 Task: Use the audio channel remapper to remap the "Left" to "Left".
Action: Mouse moved to (122, 19)
Screenshot: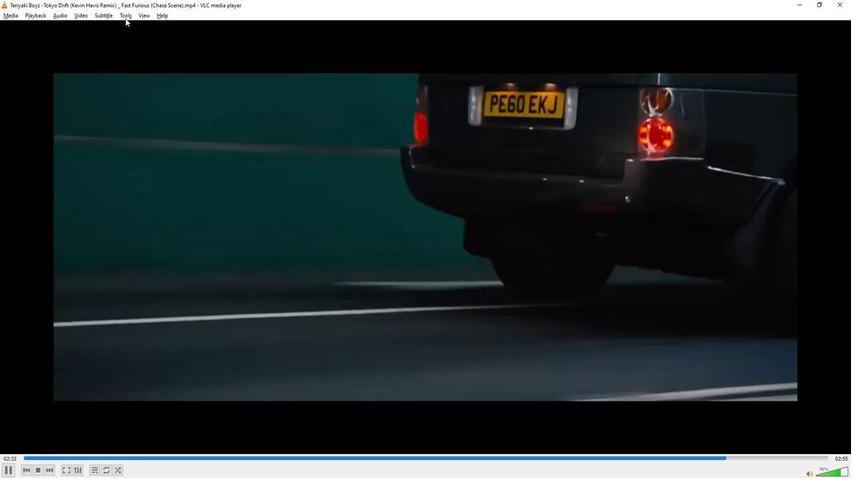 
Action: Mouse pressed left at (122, 19)
Screenshot: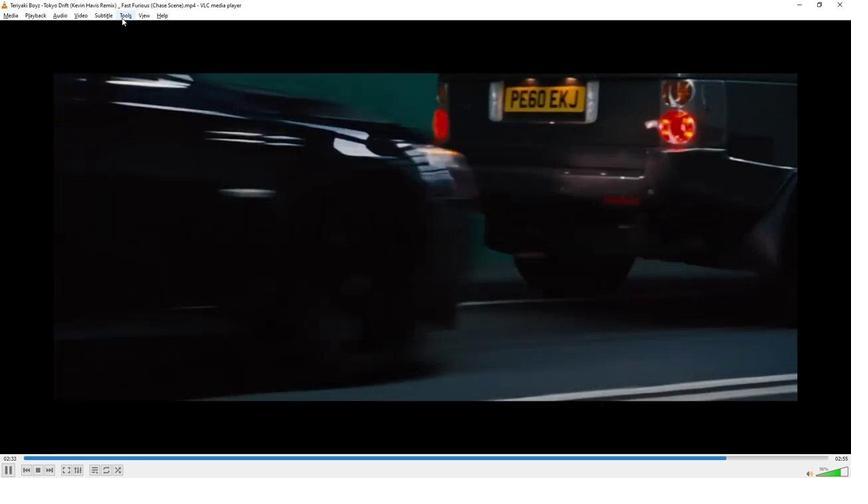 
Action: Mouse moved to (146, 123)
Screenshot: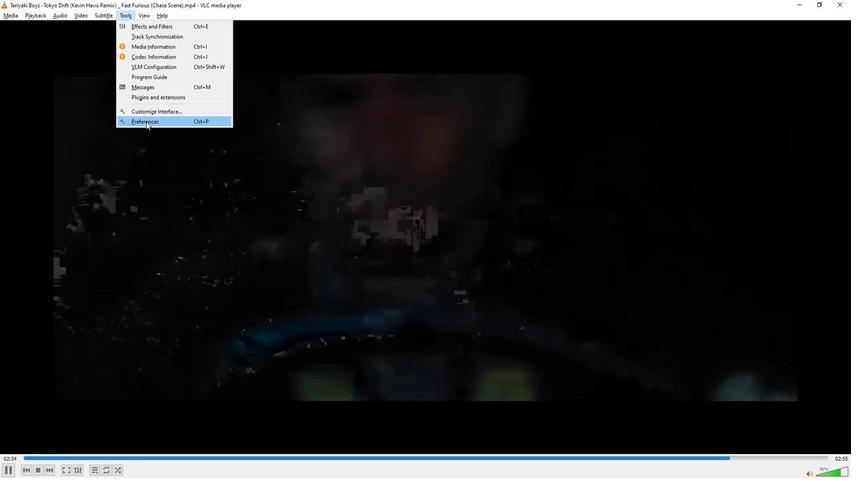 
Action: Mouse pressed left at (146, 123)
Screenshot: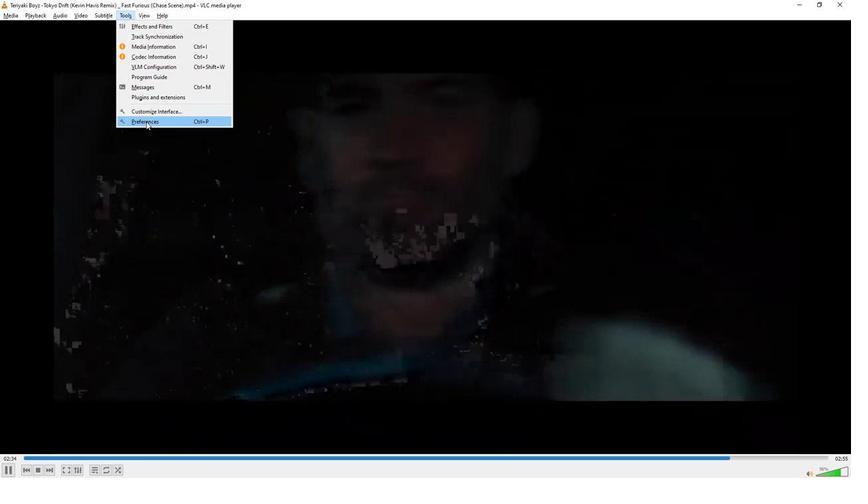 
Action: Mouse moved to (250, 357)
Screenshot: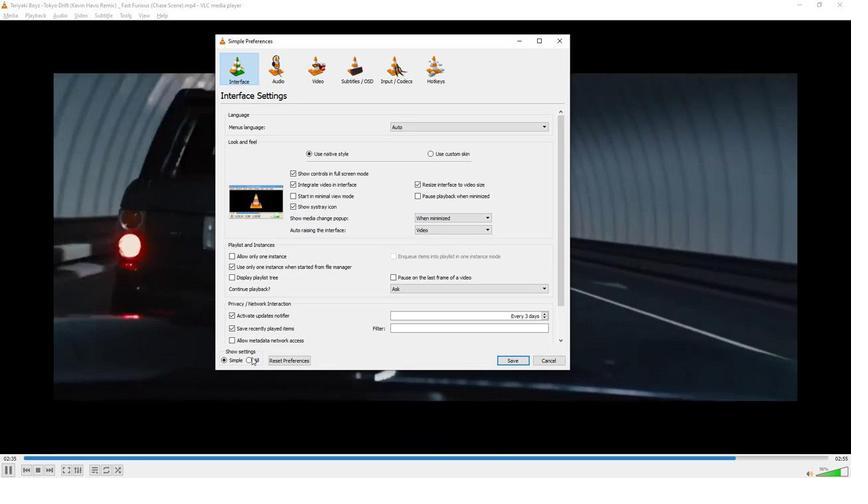 
Action: Mouse pressed left at (250, 357)
Screenshot: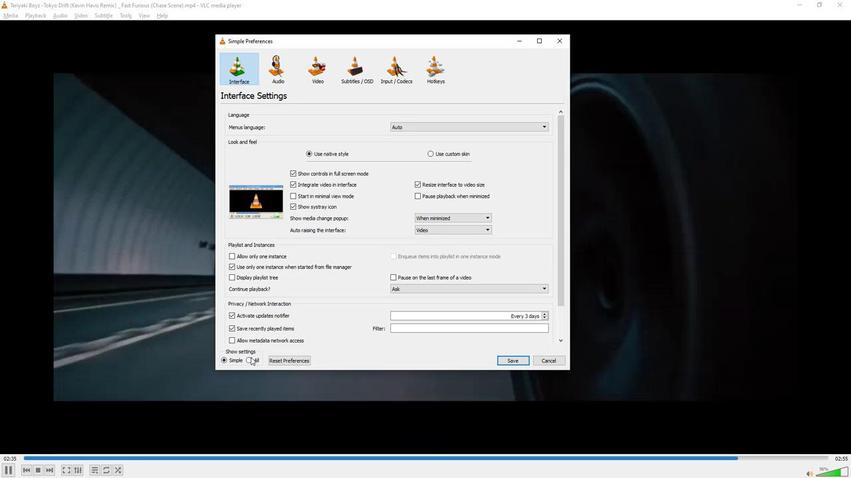 
Action: Mouse moved to (234, 163)
Screenshot: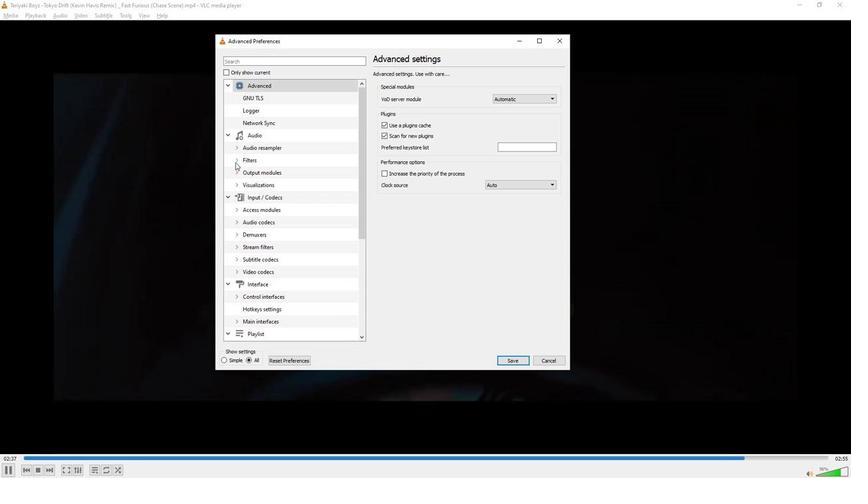 
Action: Mouse pressed left at (234, 163)
Screenshot: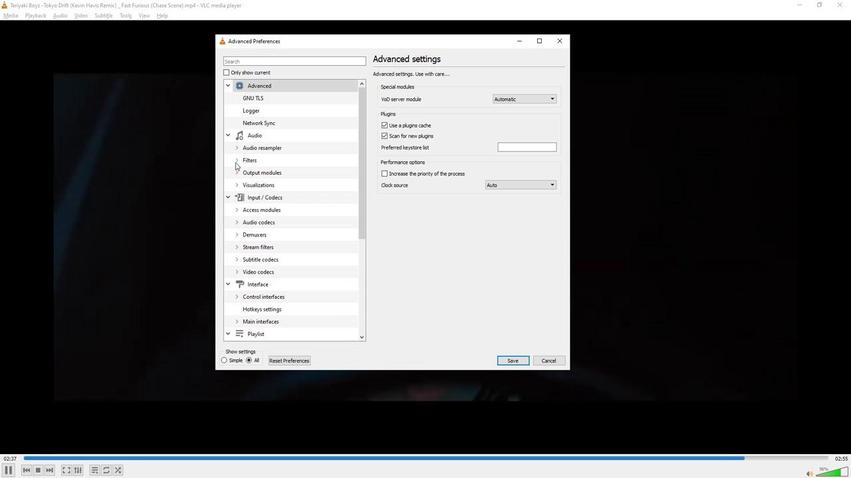 
Action: Mouse moved to (264, 282)
Screenshot: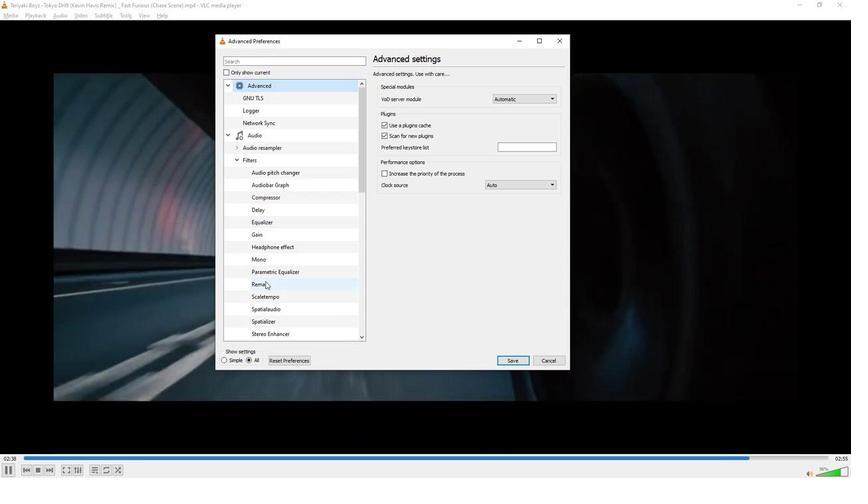
Action: Mouse pressed left at (264, 282)
Screenshot: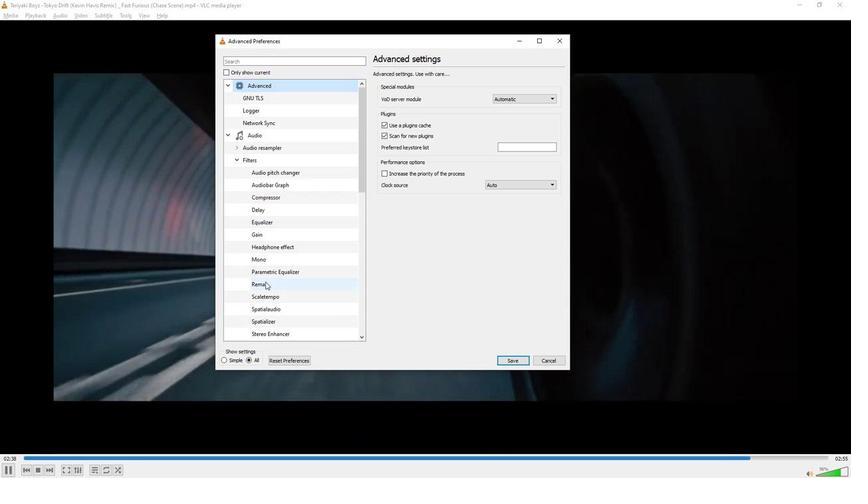 
Action: Mouse moved to (512, 89)
Screenshot: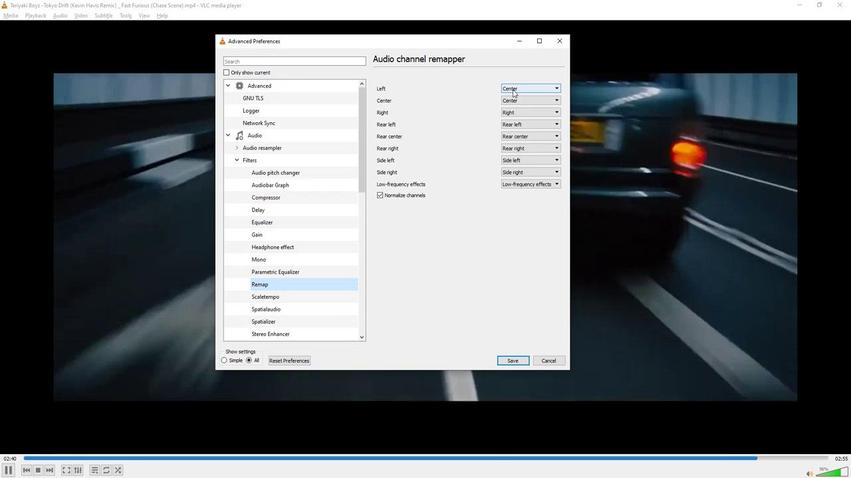 
Action: Mouse pressed left at (512, 89)
Screenshot: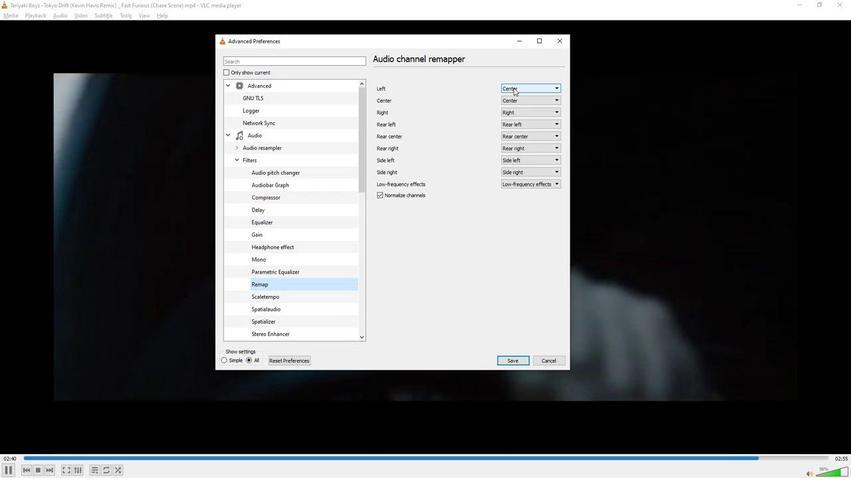 
Action: Mouse moved to (508, 97)
Screenshot: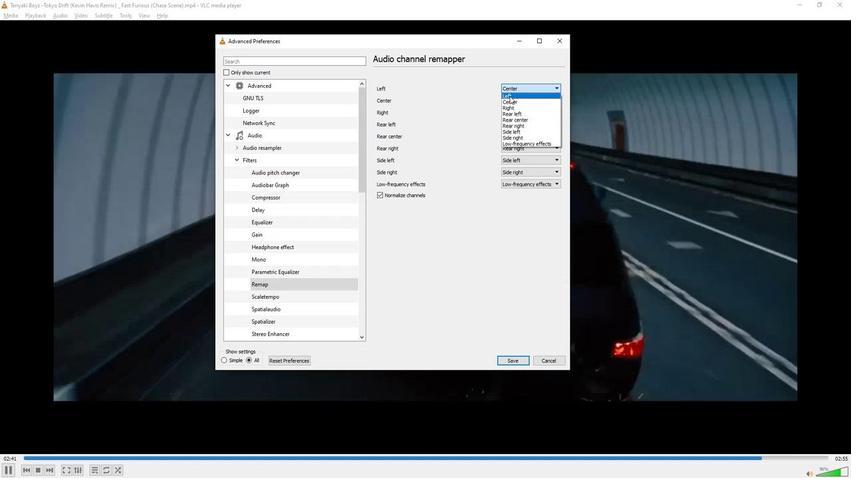
Action: Mouse pressed left at (508, 97)
Screenshot: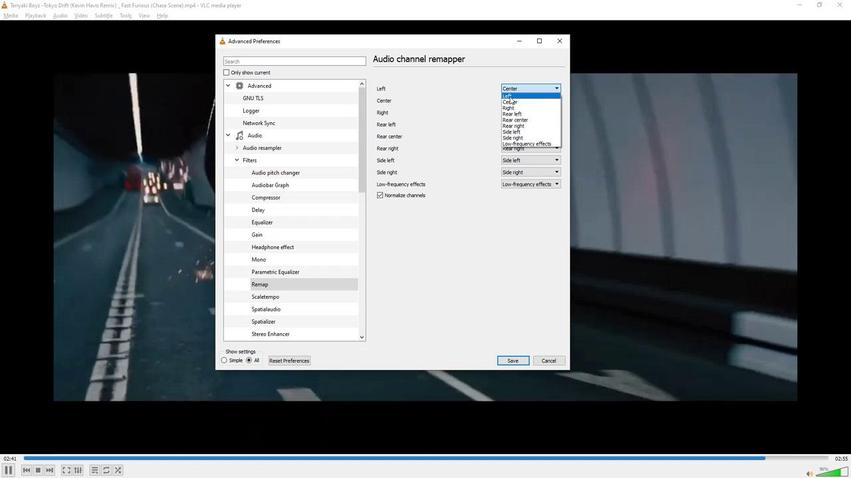 
Action: Mouse moved to (454, 275)
Screenshot: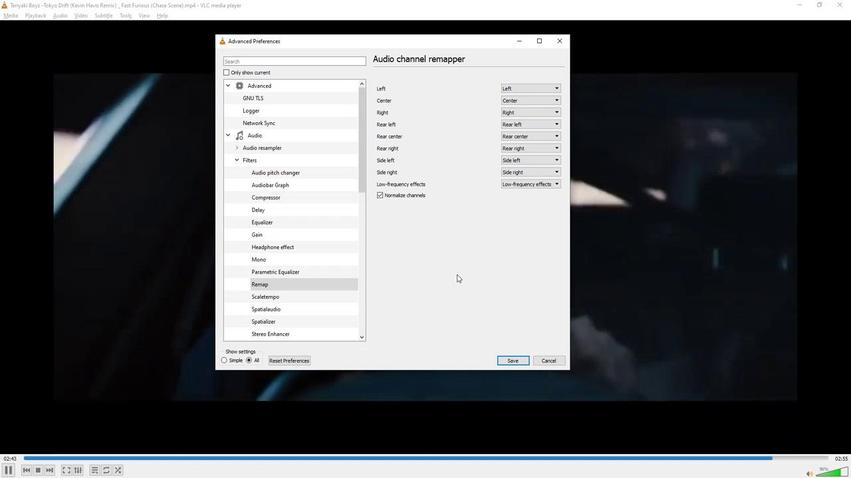 
